 Task: Use the formula "TBILLEQ" in spreadsheet "Project portfolio".
Action: Mouse moved to (116, 84)
Screenshot: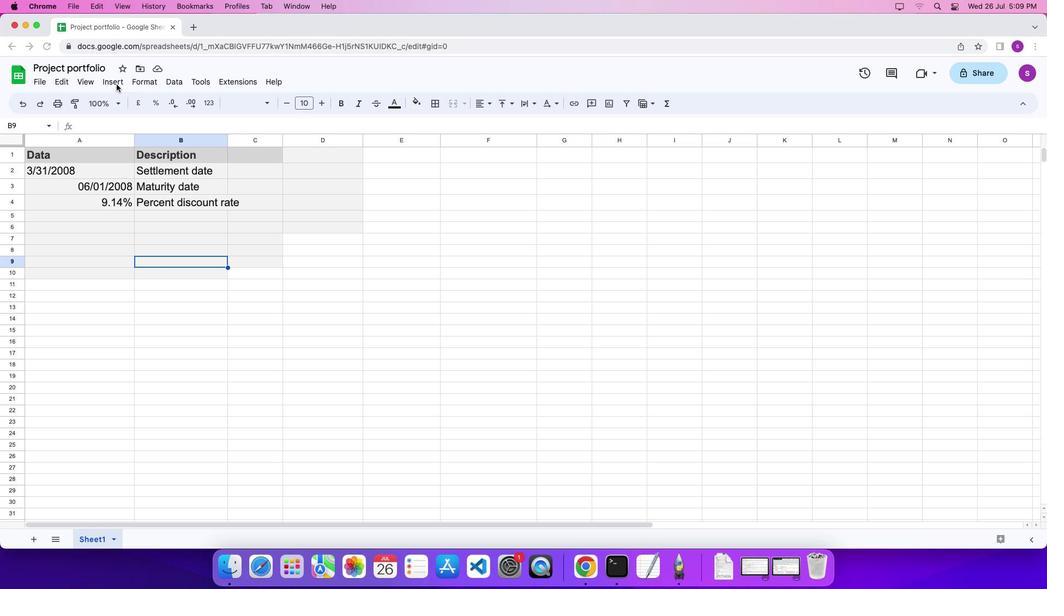 
Action: Mouse pressed left at (116, 84)
Screenshot: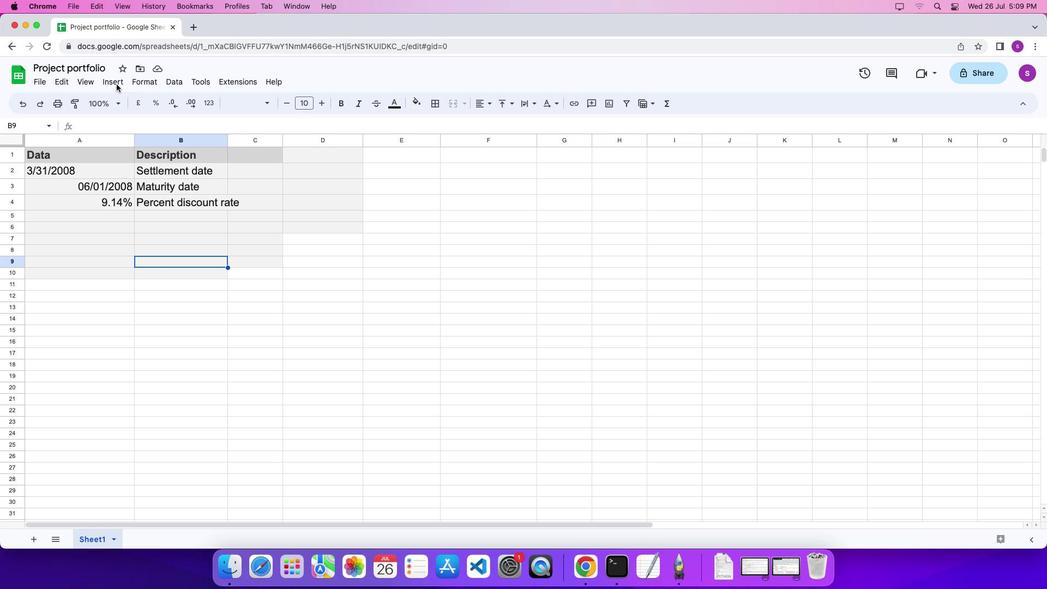 
Action: Mouse moved to (119, 81)
Screenshot: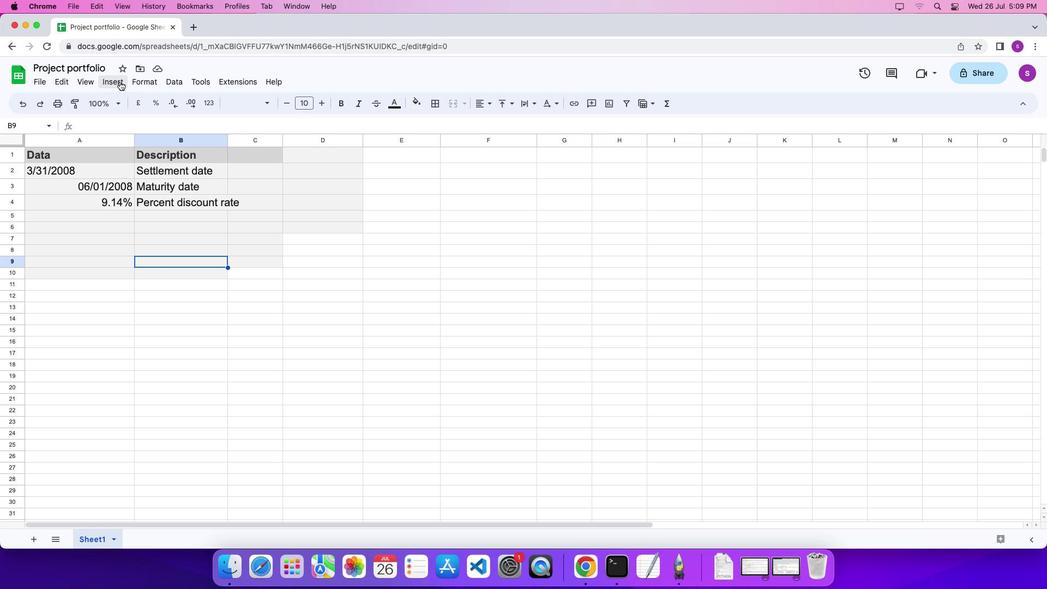 
Action: Mouse pressed left at (119, 81)
Screenshot: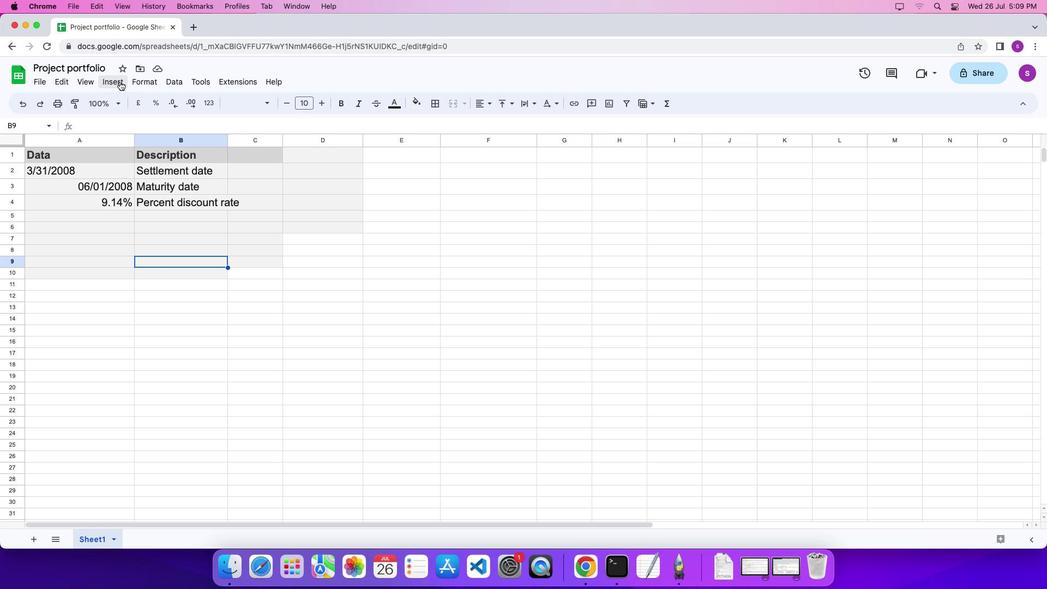 
Action: Mouse moved to (478, 456)
Screenshot: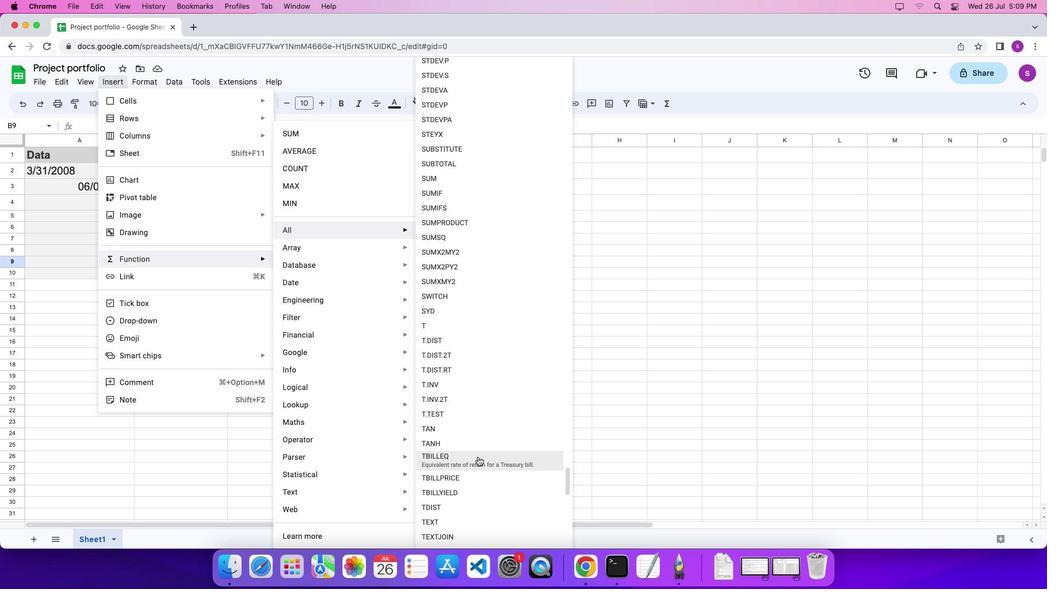 
Action: Mouse pressed left at (478, 456)
Screenshot: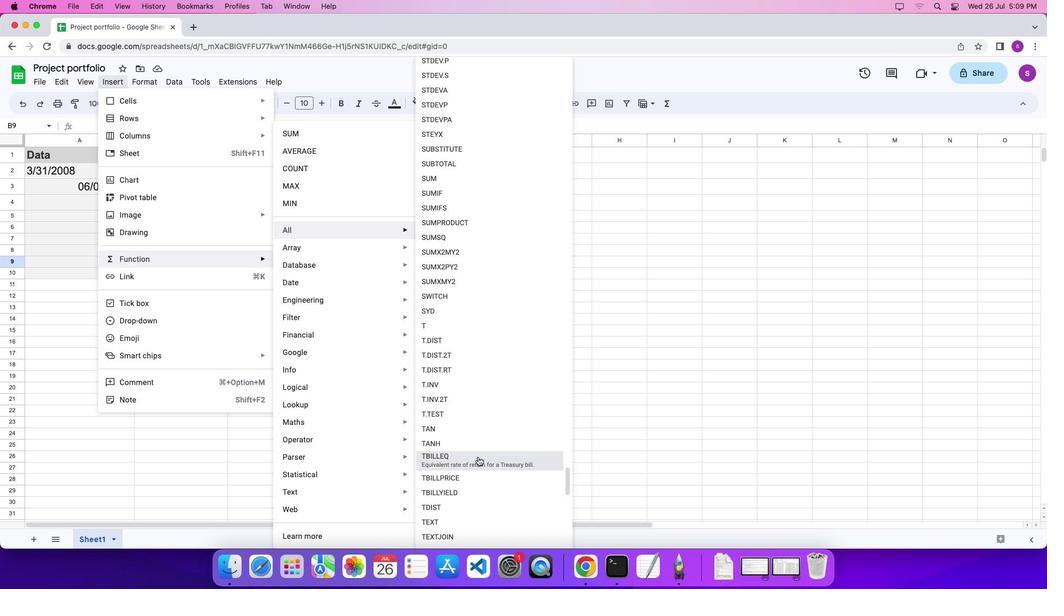 
Action: Mouse moved to (378, 383)
Screenshot: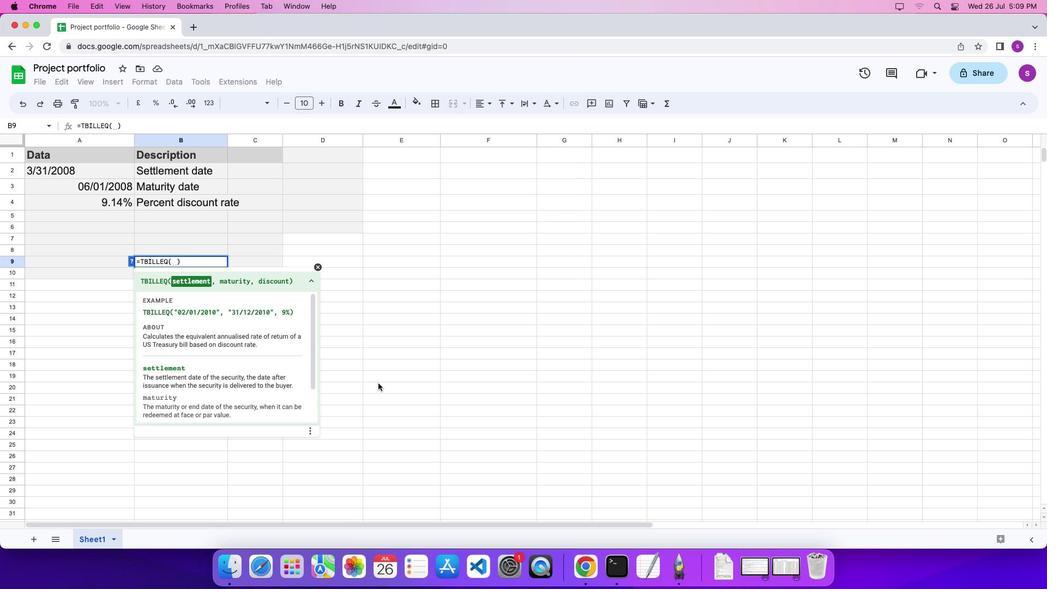 
Action: Key pressed Key.shift_r'"''0''2''/''0''1''/''2''0''1''0'Key.shift_r'"'','','Key.backspaceKey.shift_r'"''3''1''/''1''2''/''2''0''1''0'Key.shift_r'"'',''9'Key.shift'%''\x03'
Screenshot: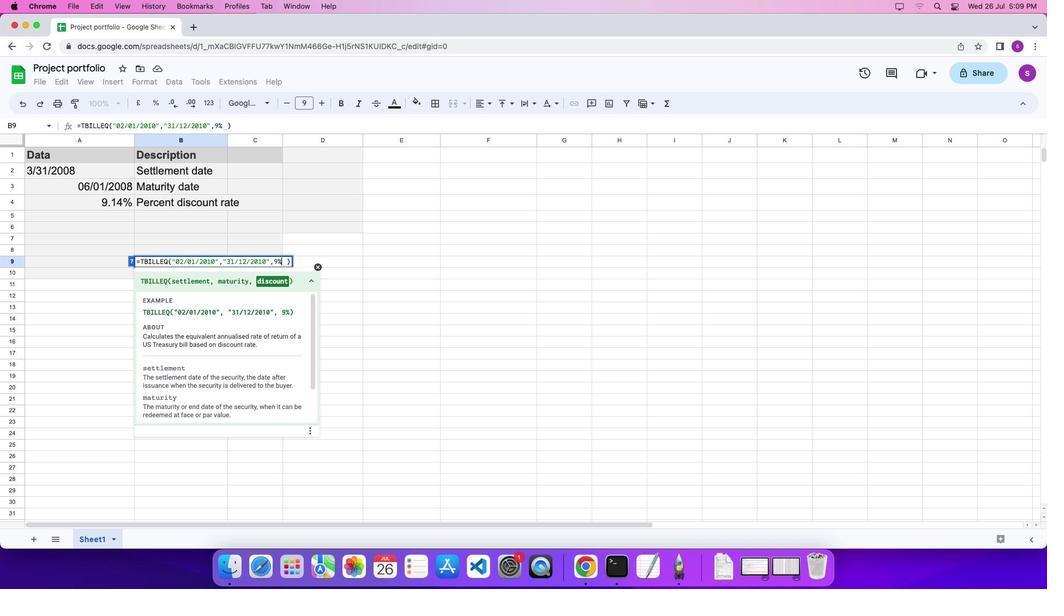 
